 Task: Create New Vendor with Vendor Name: ReStockIt, Billing Address Line1: 7500 Harrison Lane, Billing Address Line2: Franklin, Billing Address Line3: NY 10976
Action: Mouse moved to (188, 36)
Screenshot: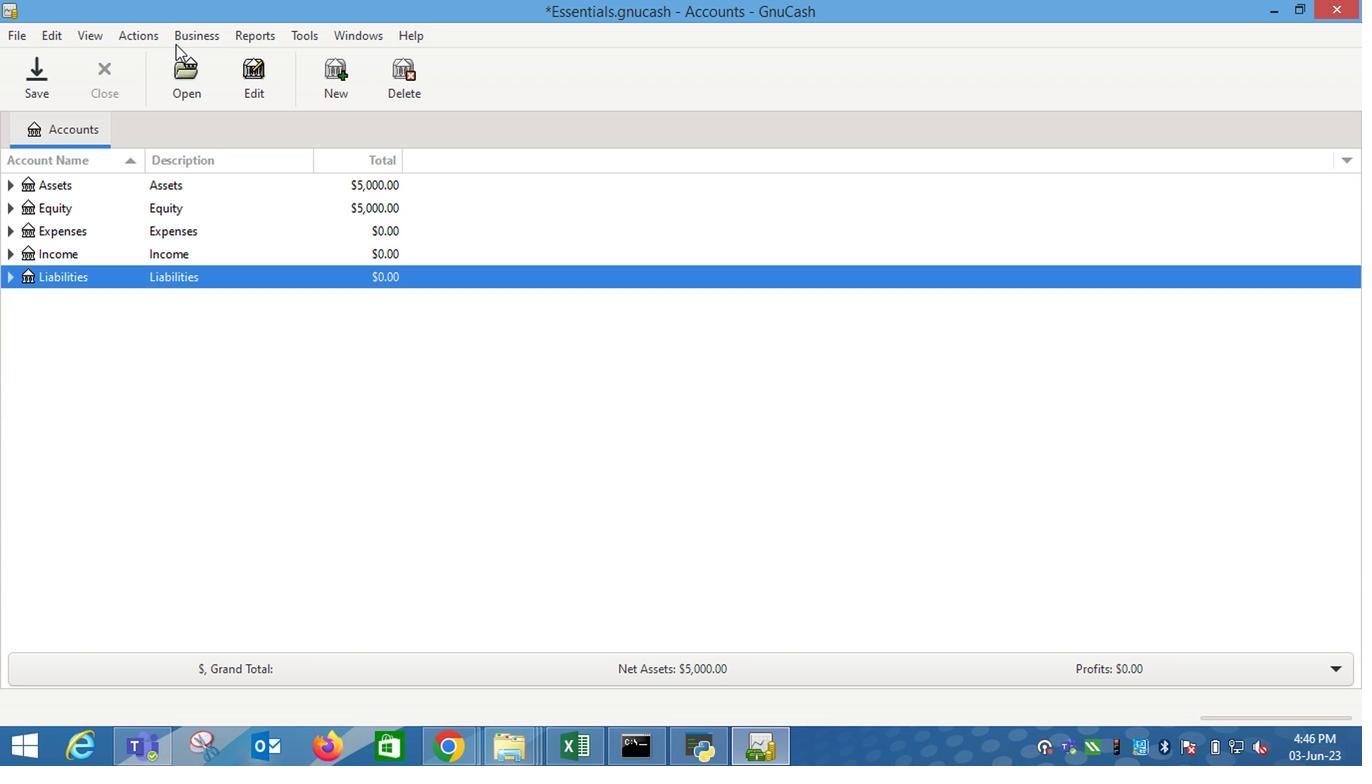 
Action: Mouse pressed left at (188, 36)
Screenshot: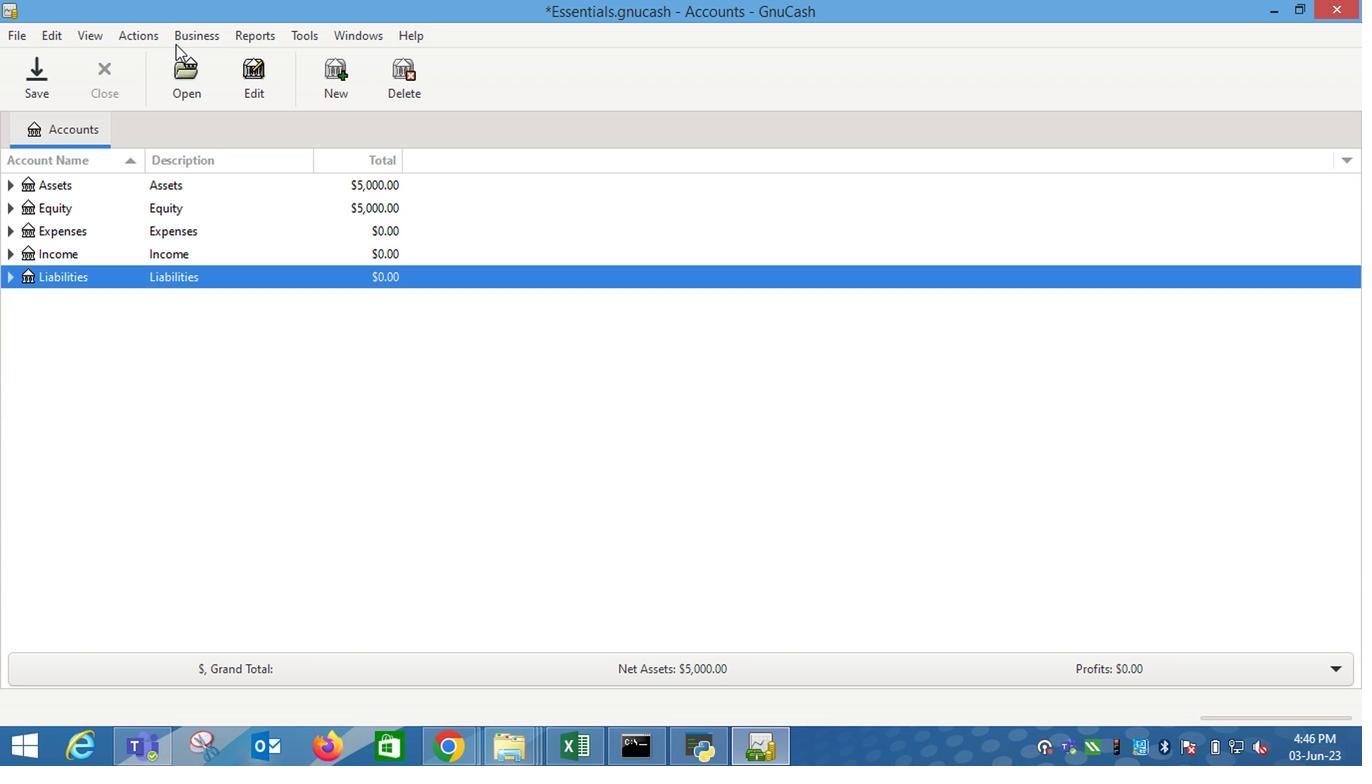 
Action: Mouse moved to (424, 112)
Screenshot: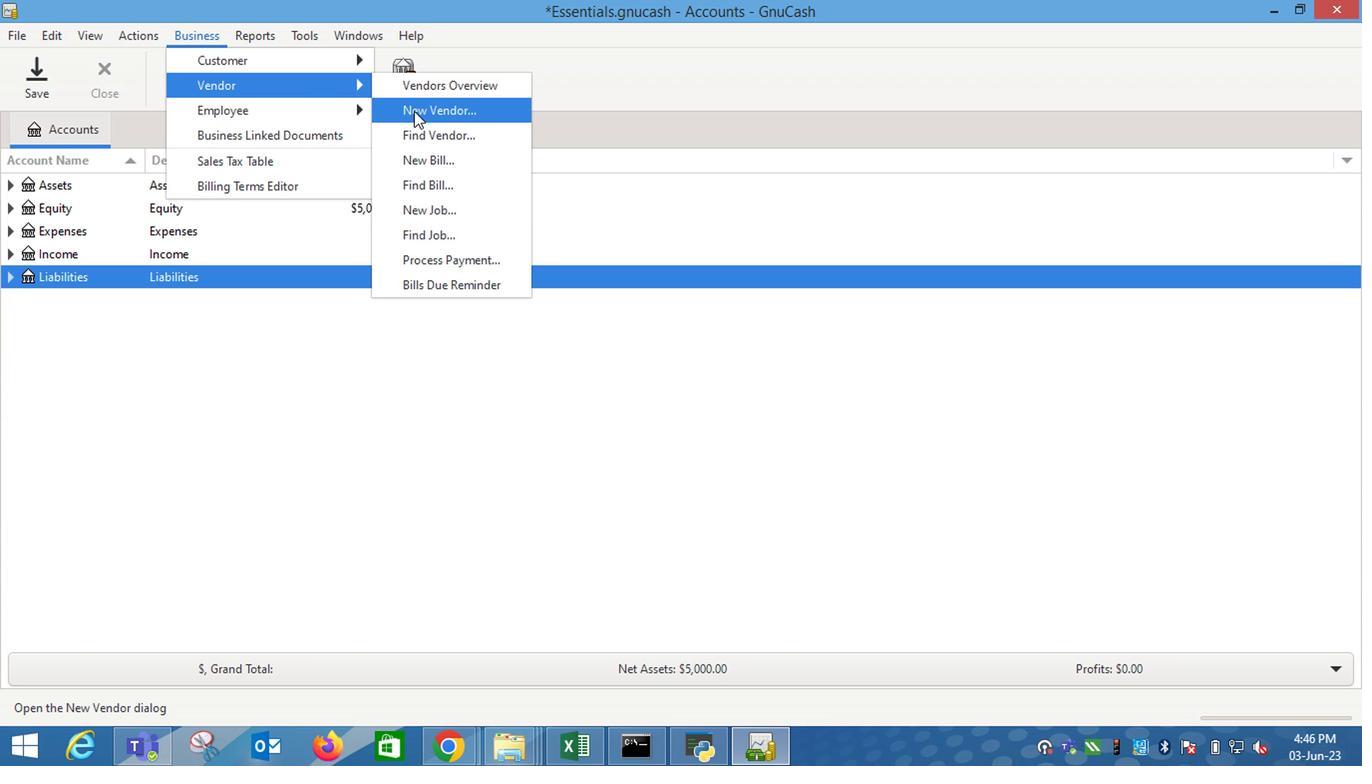 
Action: Mouse pressed left at (424, 112)
Screenshot: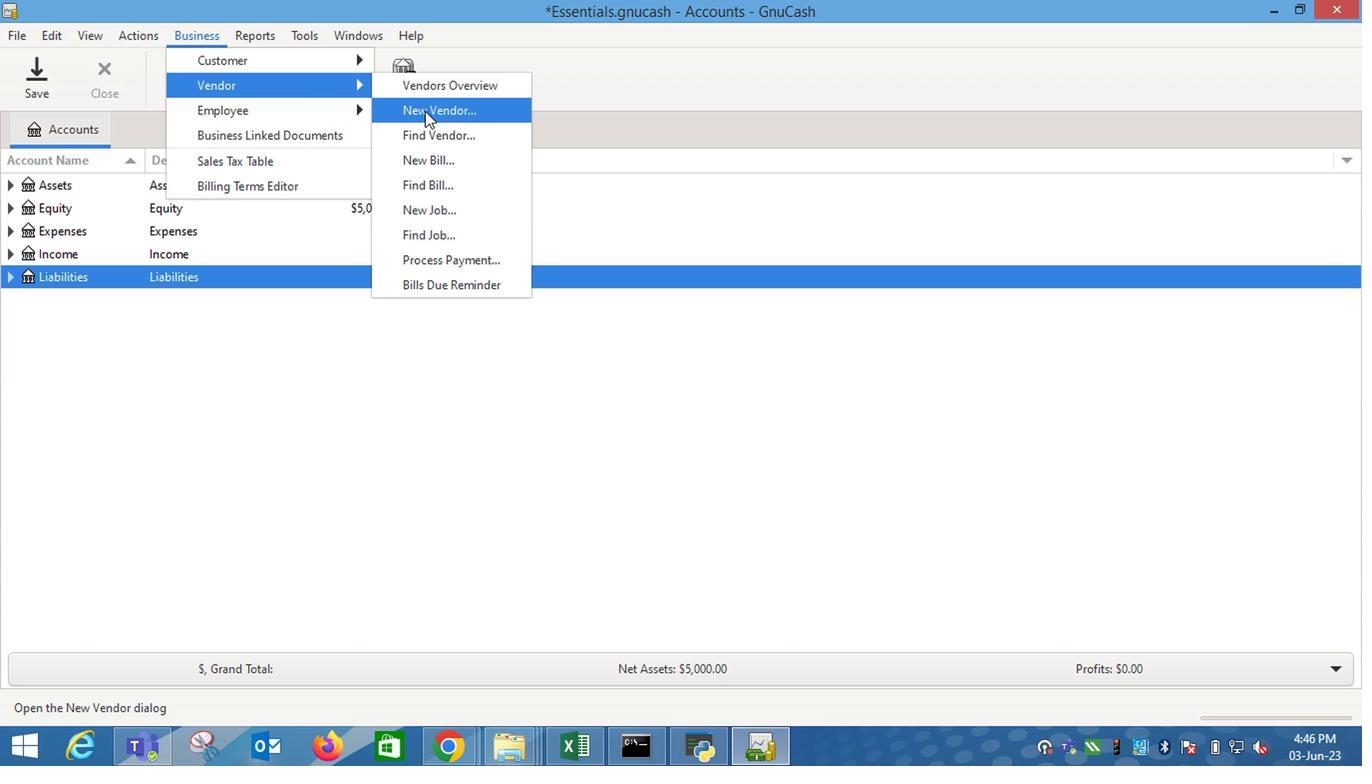
Action: Mouse moved to (984, 273)
Screenshot: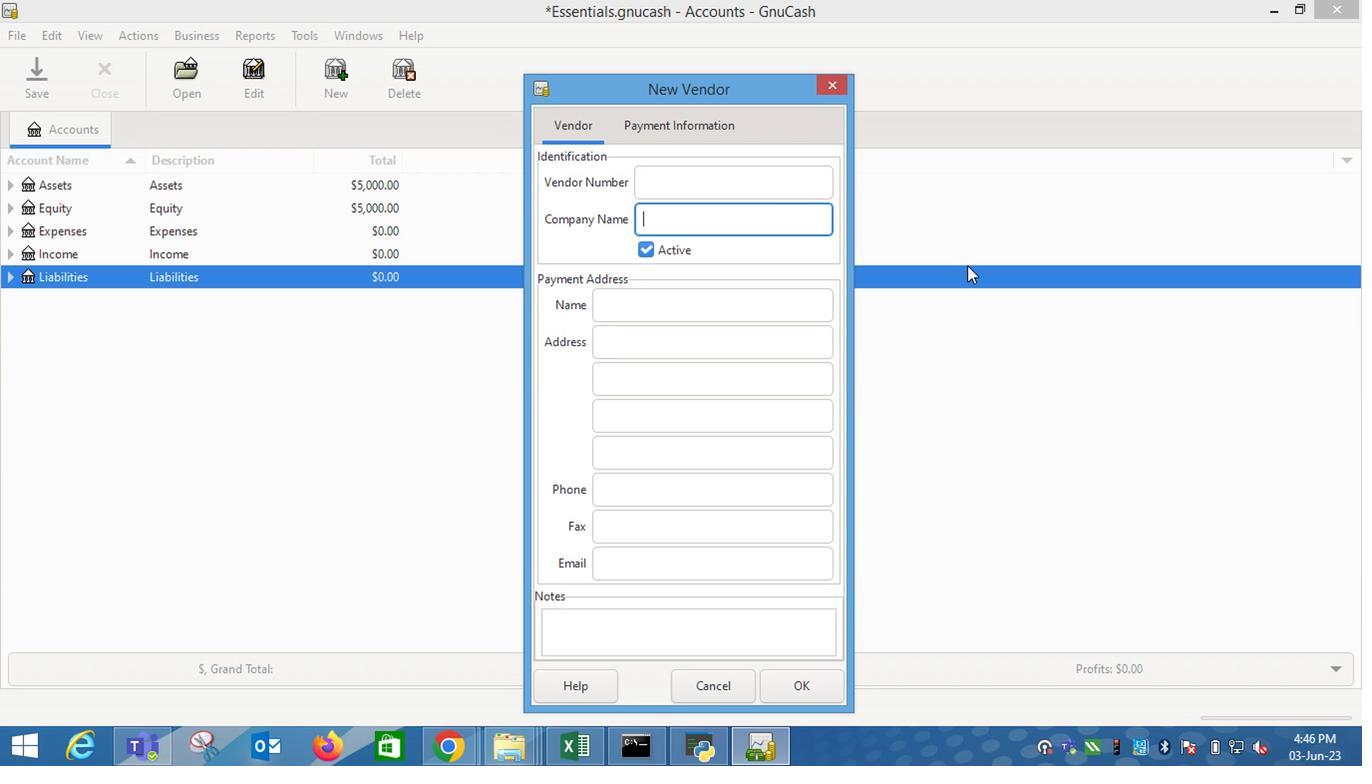 
Action: Key pressed <Key.shift_r>Restocklt<Key.tab><Key.tab><Key.tab>7500<Key.space><Key.shift_r>Harrison<Key.space><Key.shift_r>Lane<Key.tab><Key.shift_r>Franklin<Key.tab><Key.shift_r>NY<Key.space>10976
Screenshot: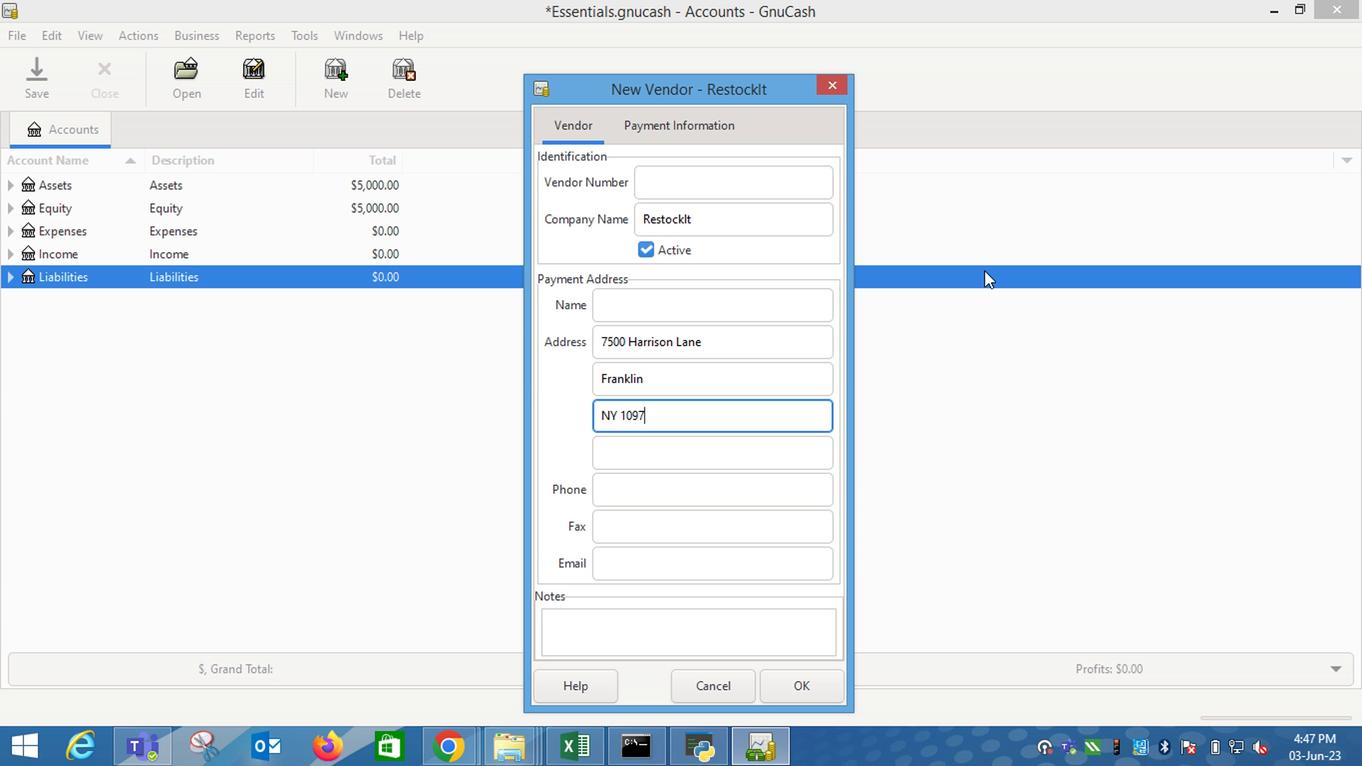 
Action: Mouse moved to (669, 134)
Screenshot: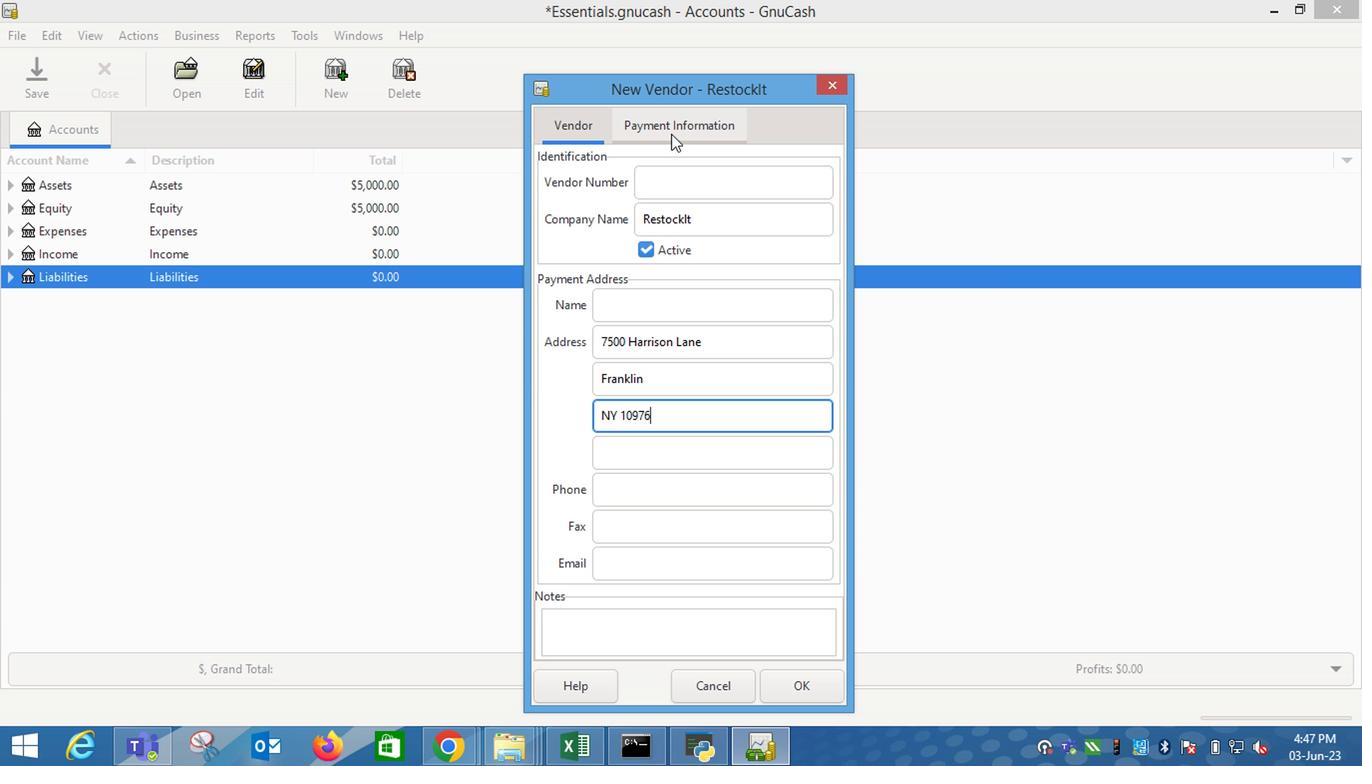 
Action: Mouse pressed left at (669, 134)
Screenshot: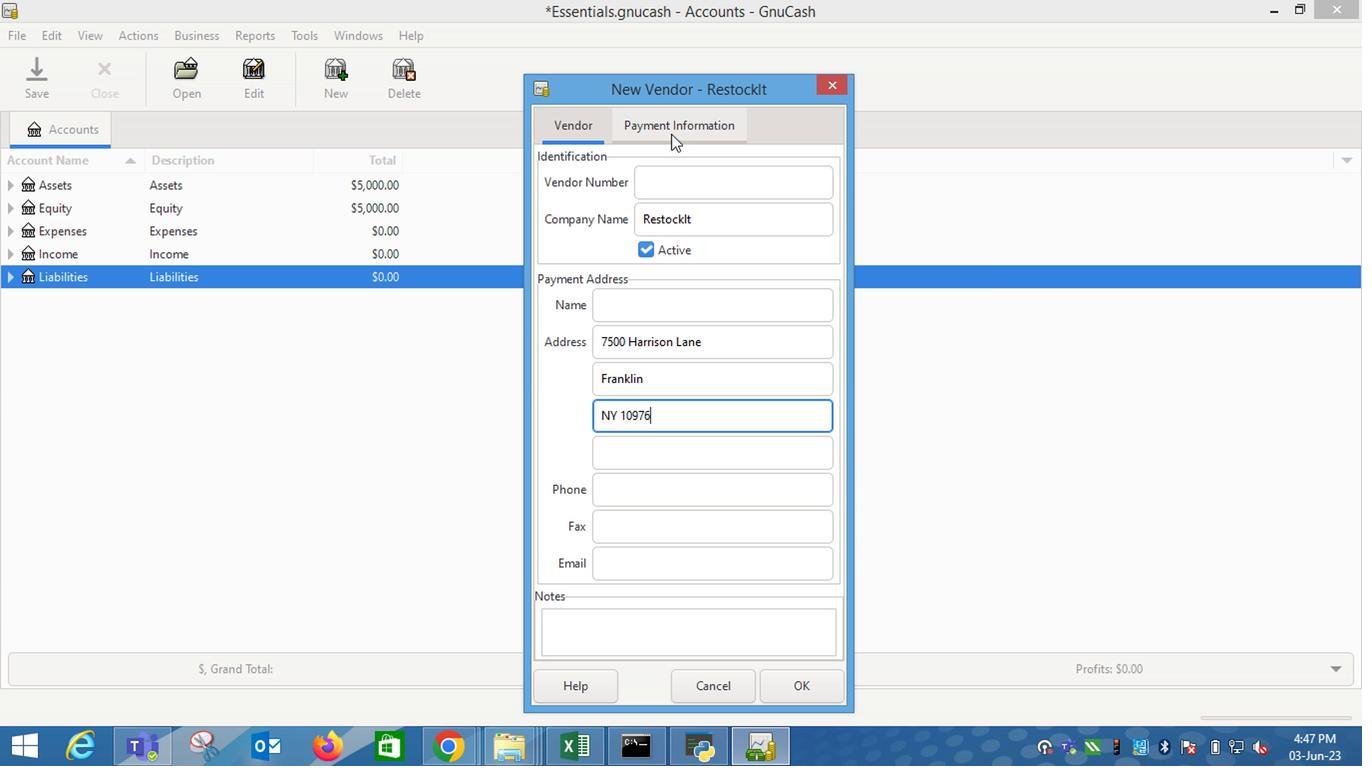 
Action: Mouse moved to (785, 690)
Screenshot: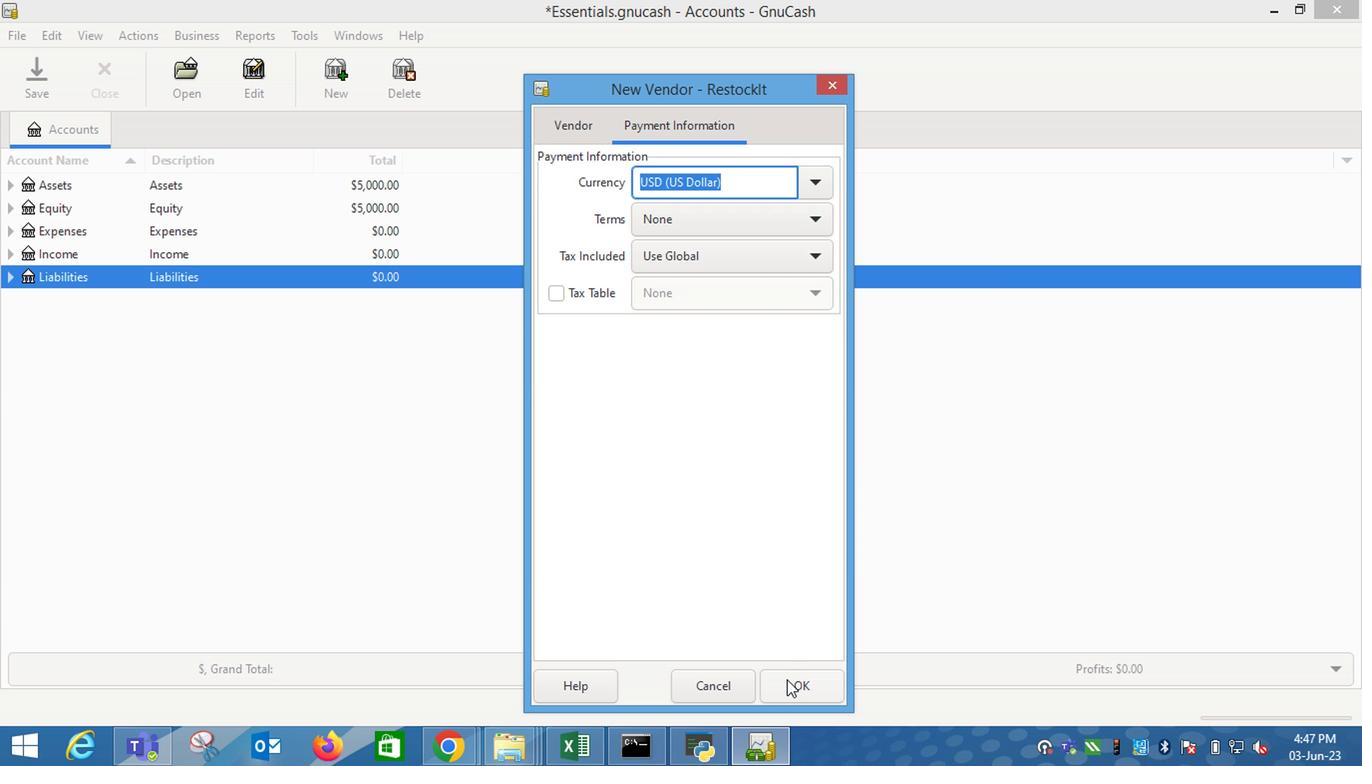 
Action: Mouse pressed left at (785, 690)
Screenshot: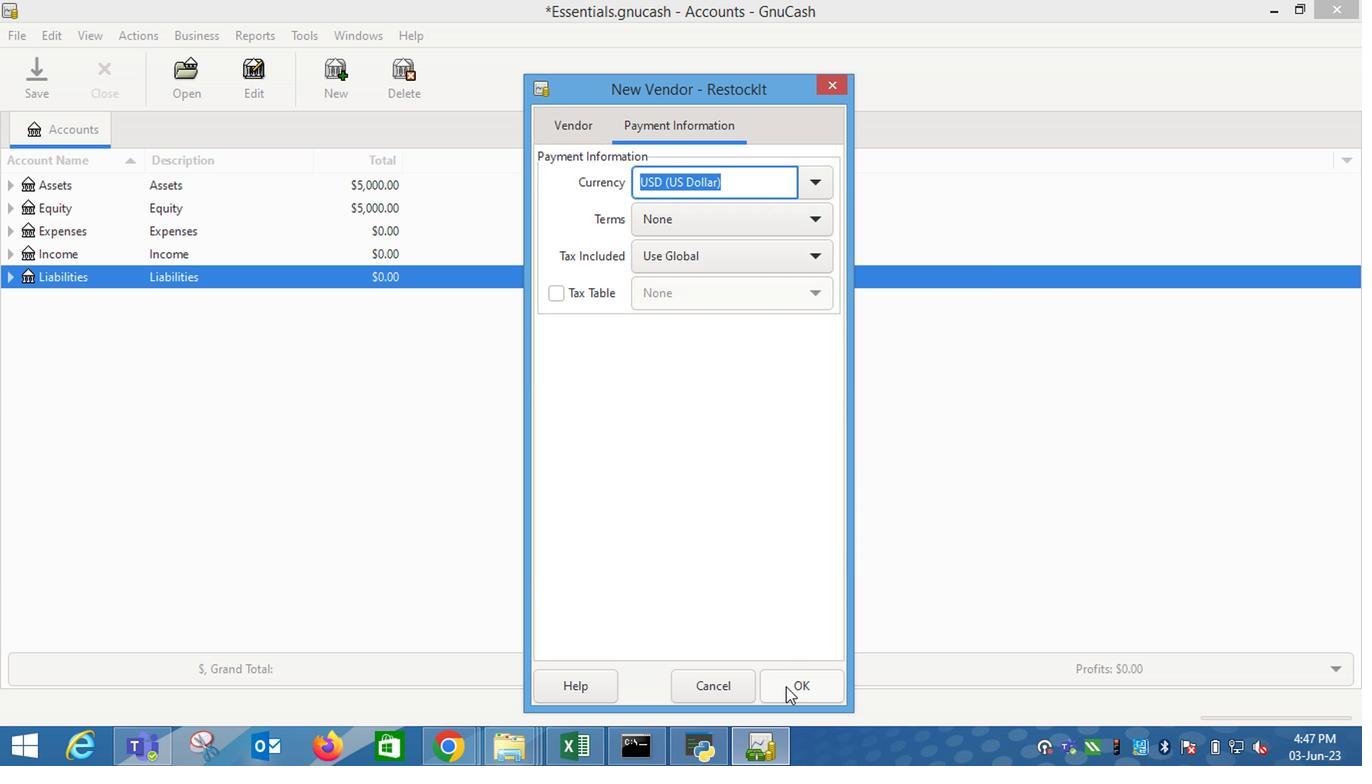
Action: Mouse moved to (785, 690)
Screenshot: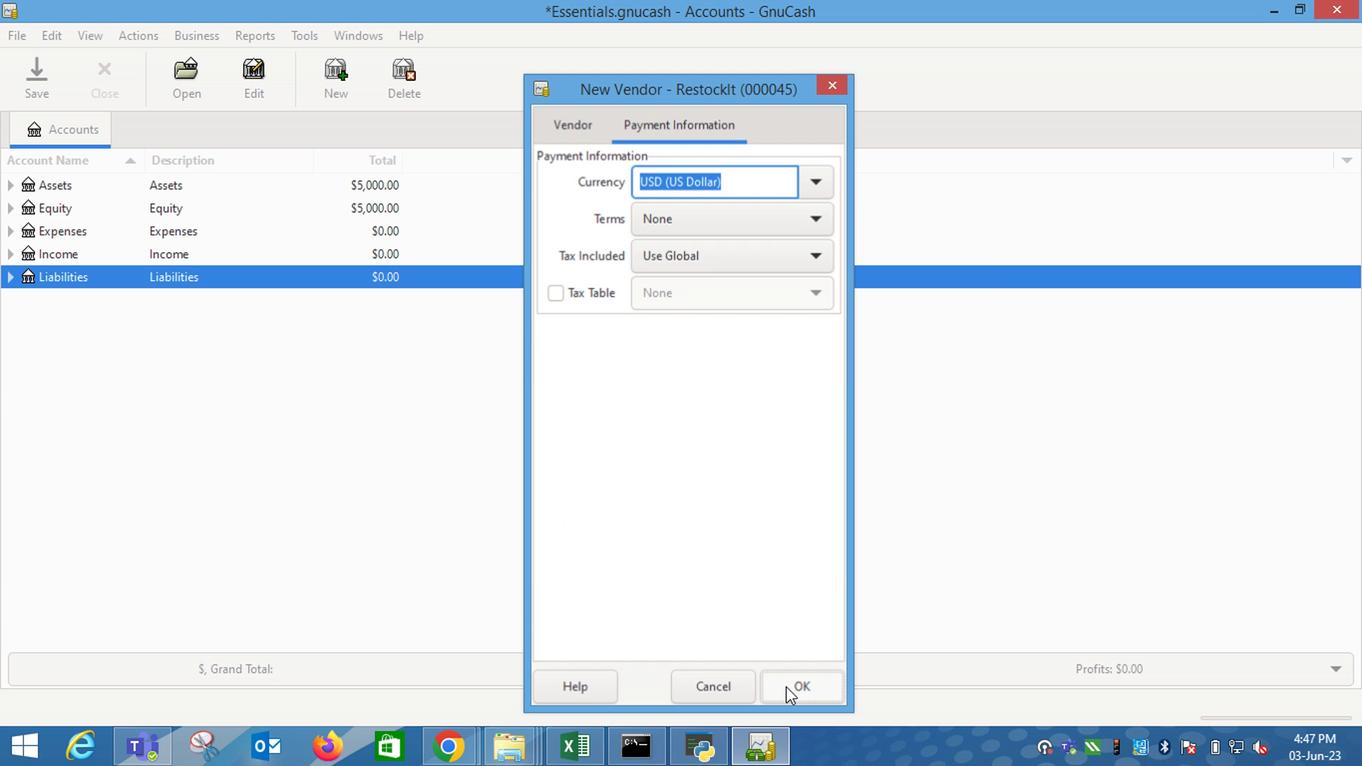 
